 Task: Write the Name "Softage" in blank input field along with Click find button and Set the "Search only active data" Under Select in Process Payment.
Action: Mouse moved to (93, 13)
Screenshot: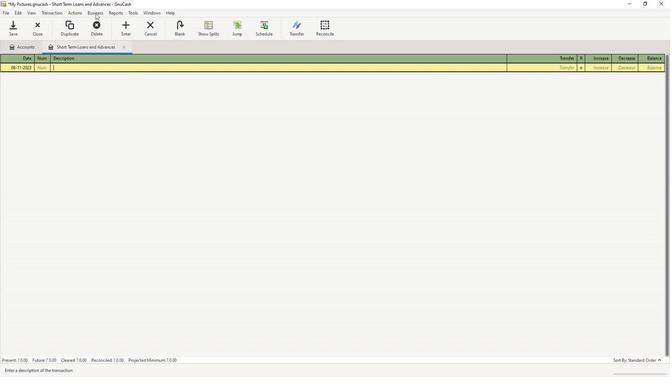
Action: Mouse pressed left at (93, 13)
Screenshot: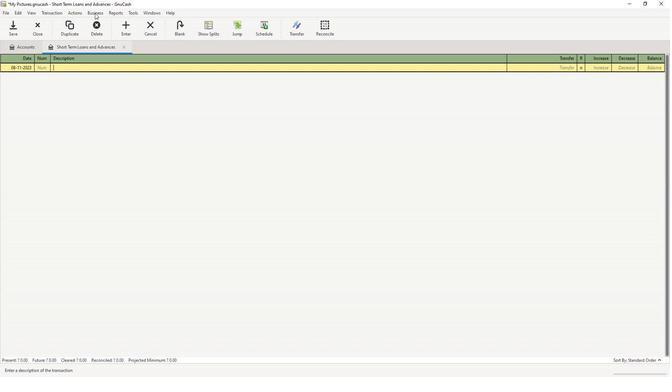 
Action: Mouse moved to (100, 24)
Screenshot: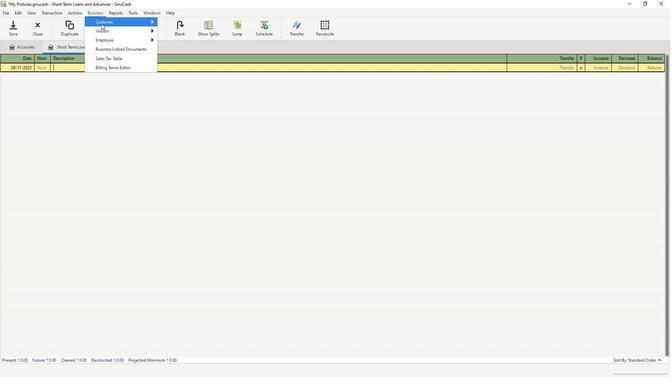 
Action: Mouse pressed left at (100, 24)
Screenshot: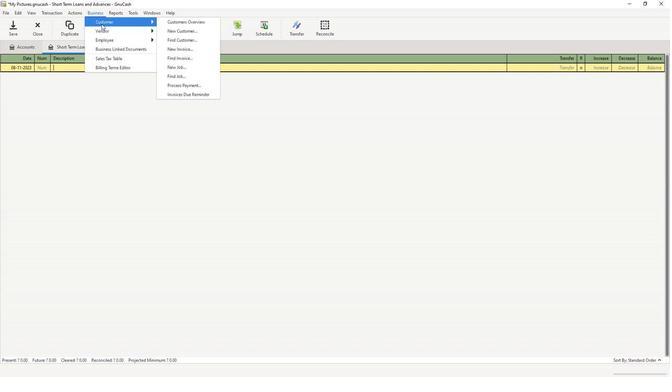 
Action: Mouse moved to (184, 87)
Screenshot: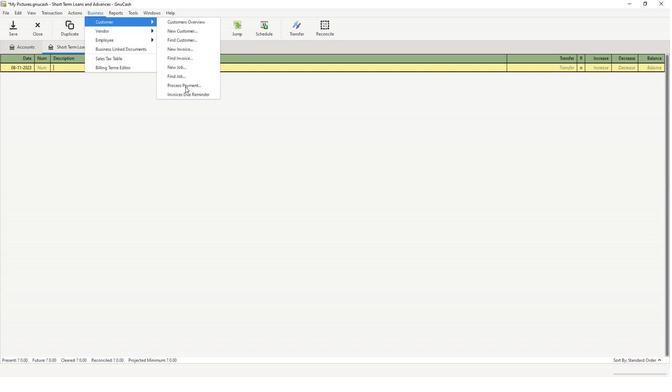 
Action: Mouse pressed left at (184, 87)
Screenshot: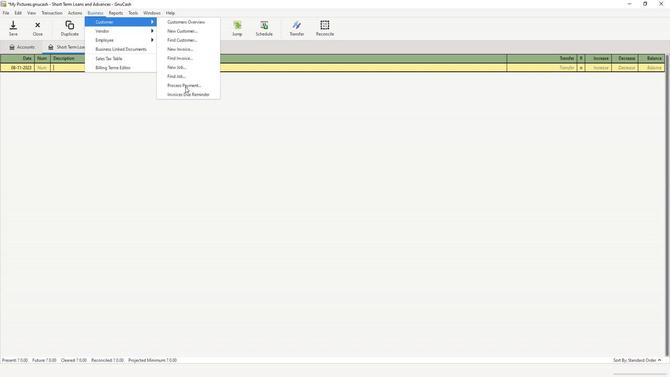 
Action: Mouse moved to (260, 116)
Screenshot: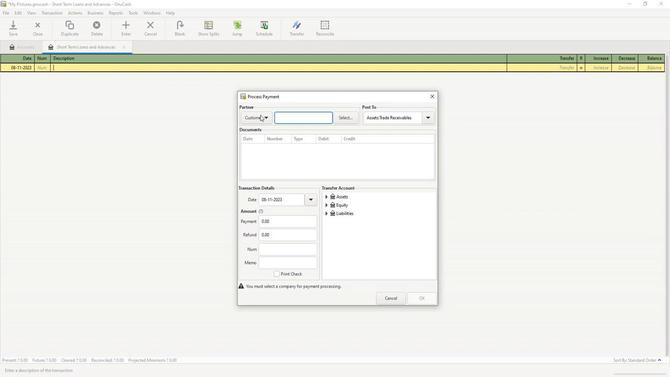 
Action: Mouse pressed left at (260, 116)
Screenshot: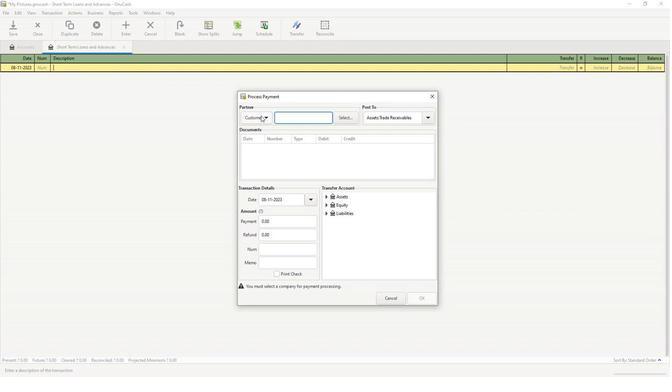 
Action: Mouse moved to (263, 139)
Screenshot: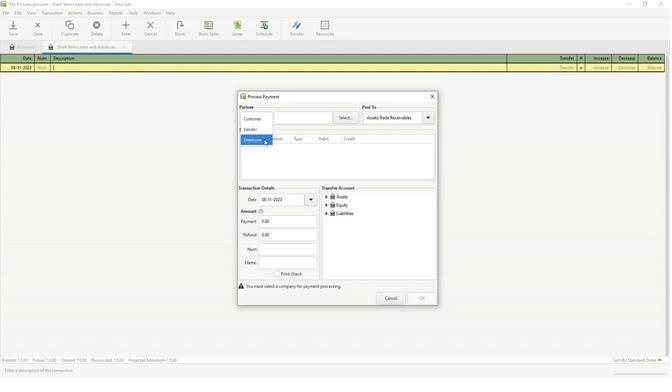 
Action: Mouse pressed left at (263, 139)
Screenshot: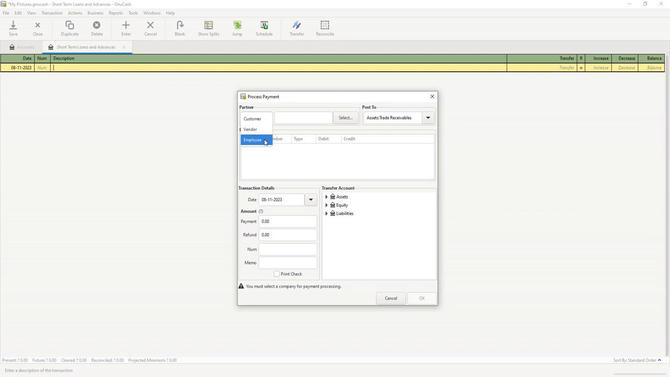 
Action: Mouse moved to (354, 119)
Screenshot: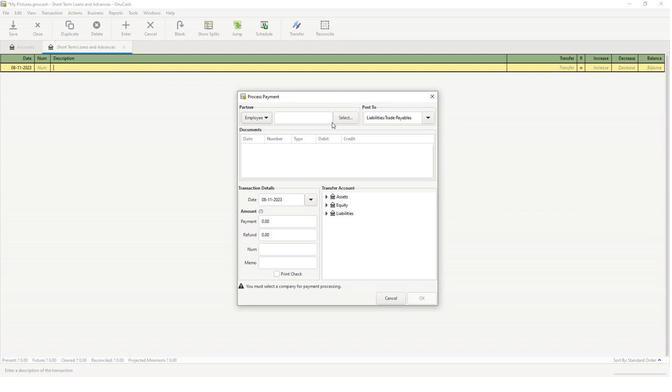 
Action: Mouse pressed left at (354, 119)
Screenshot: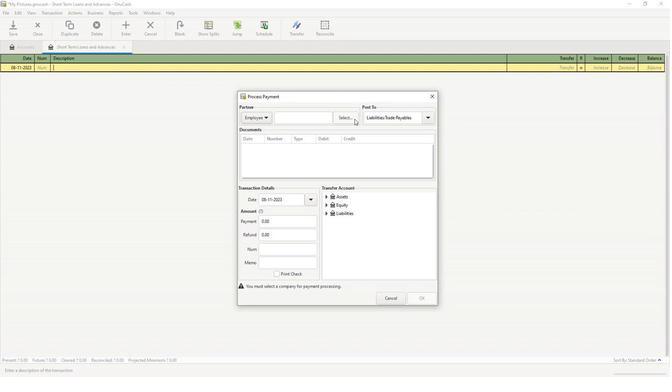 
Action: Mouse moved to (347, 185)
Screenshot: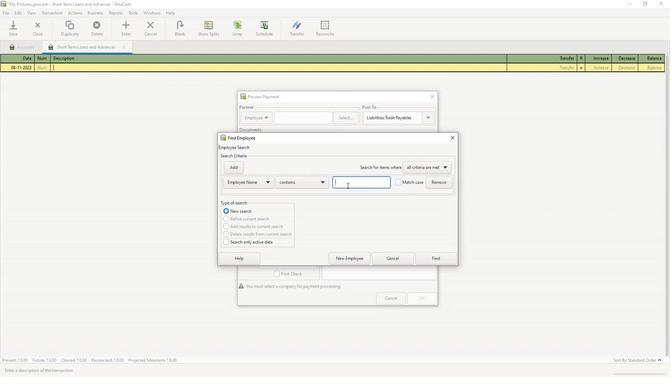 
Action: Mouse pressed left at (347, 185)
Screenshot: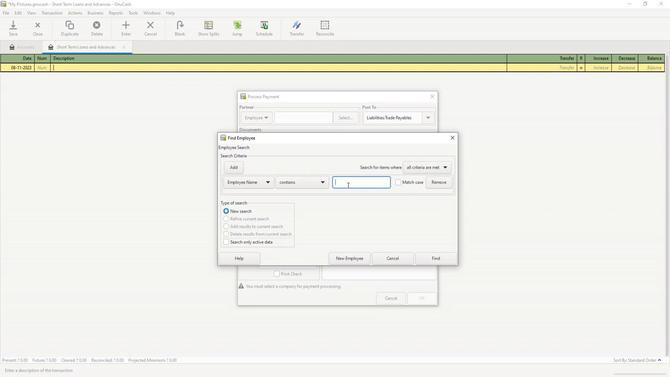 
Action: Key pressed softage
Screenshot: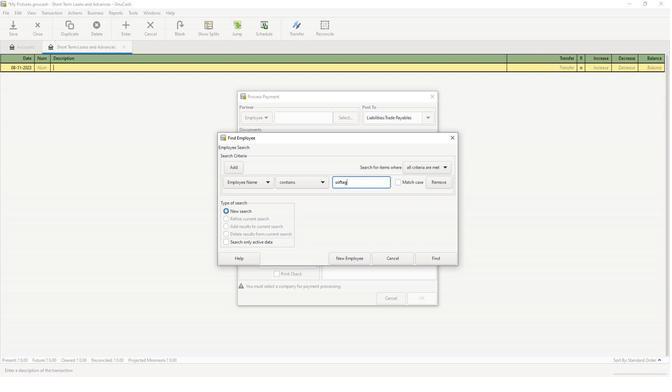 
Action: Mouse moved to (432, 259)
Screenshot: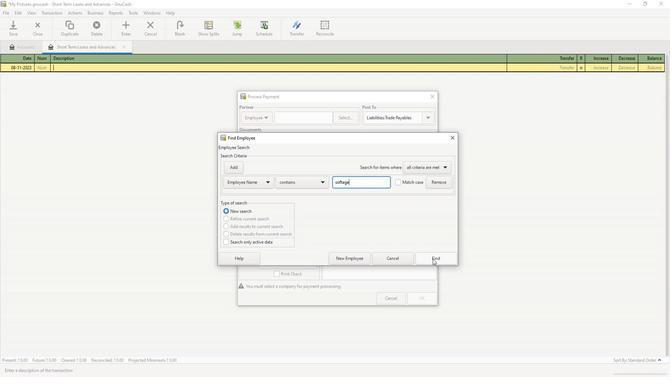 
Action: Mouse pressed left at (432, 259)
Screenshot: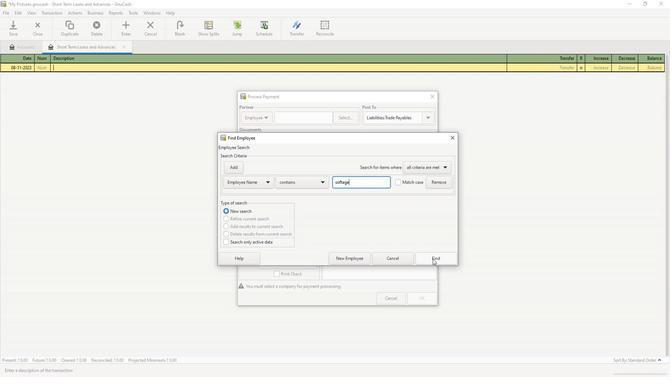 
Action: Mouse moved to (262, 229)
Screenshot: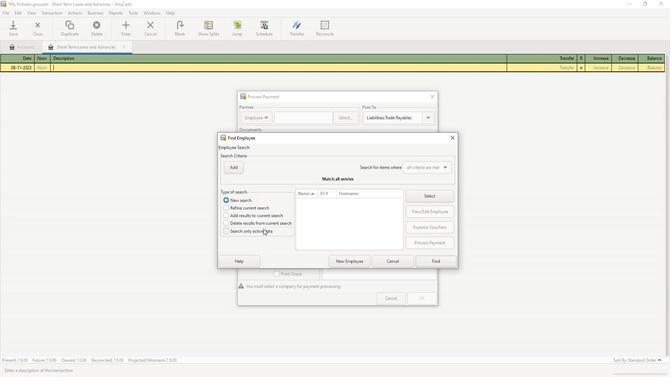 
Action: Mouse pressed left at (262, 229)
Screenshot: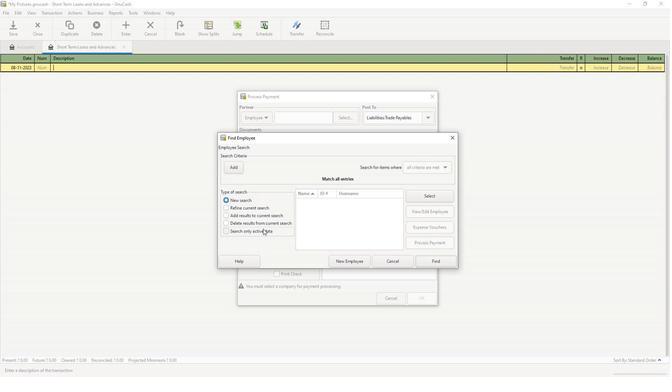 
Action: Mouse moved to (437, 267)
Screenshot: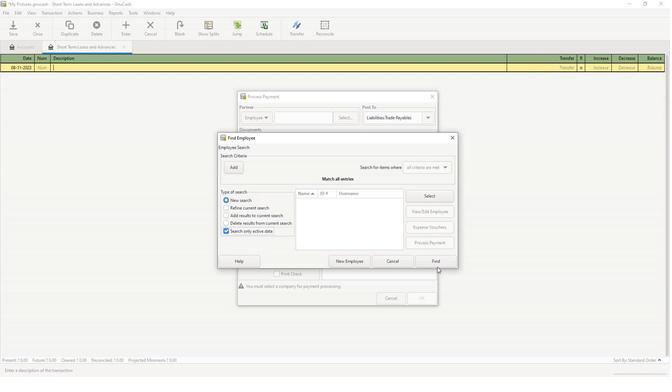 
Action: Mouse pressed left at (437, 267)
Screenshot: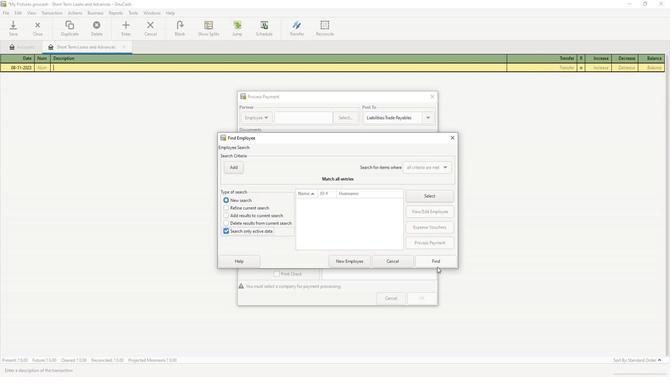 
